 Task: Create a due date automation trigger when advanced on, 2 days after a card is due add fields with custom field "Resume" set to a date in this week at 11:00 AM.
Action: Mouse moved to (1021, 140)
Screenshot: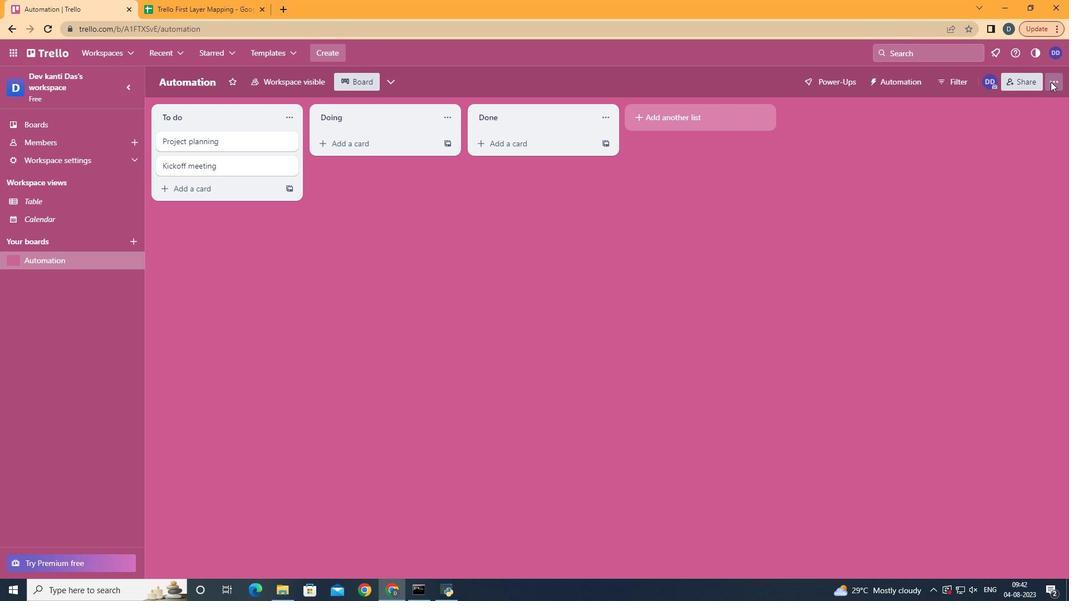 
Action: Mouse pressed left at (1021, 140)
Screenshot: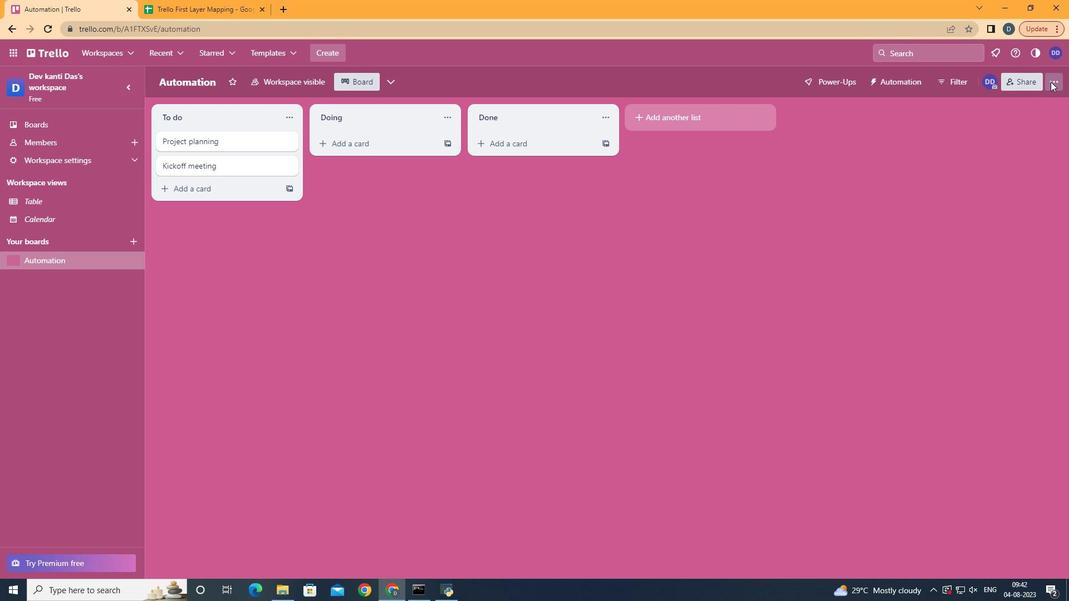 
Action: Mouse moved to (943, 270)
Screenshot: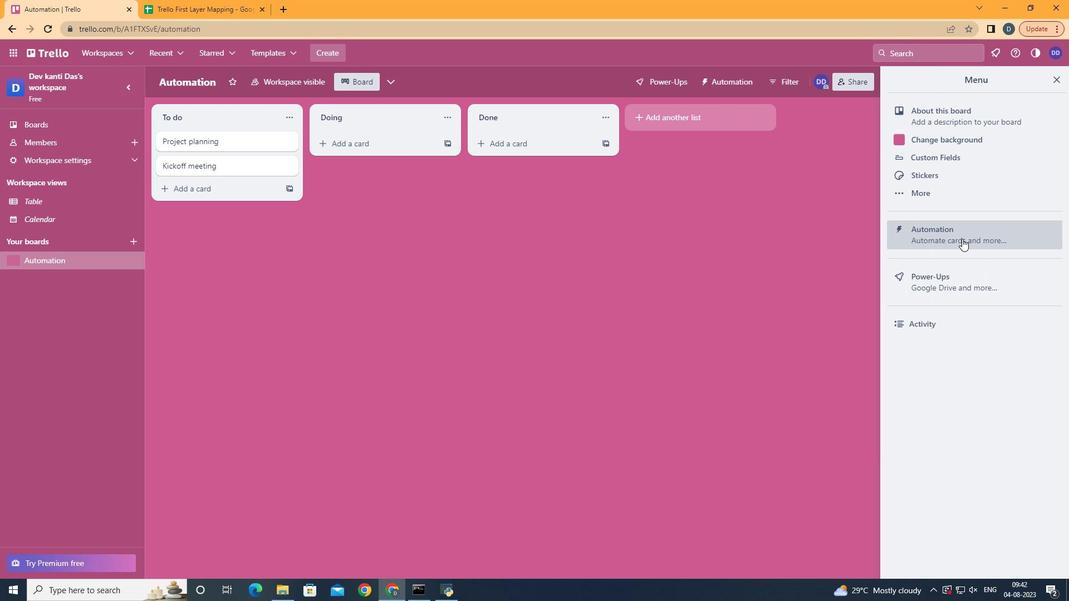 
Action: Mouse pressed left at (943, 270)
Screenshot: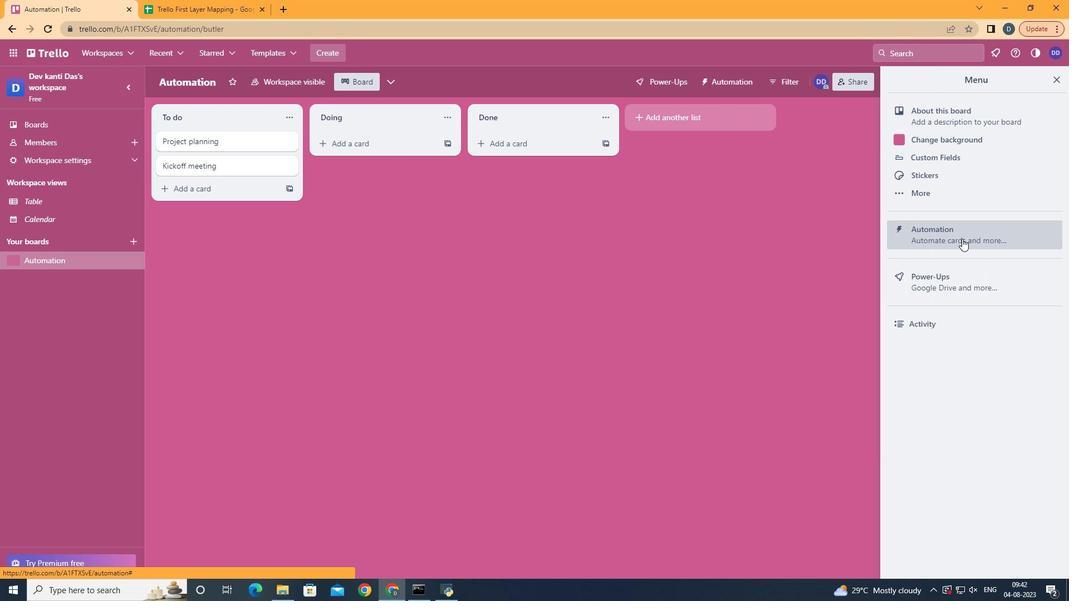 
Action: Mouse moved to (271, 257)
Screenshot: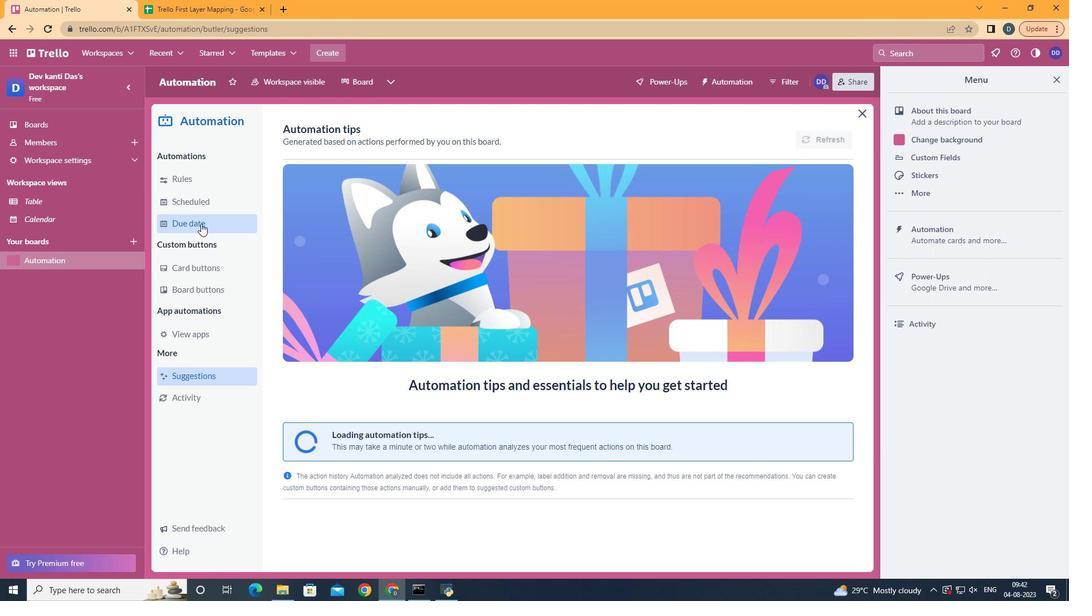 
Action: Mouse pressed left at (271, 257)
Screenshot: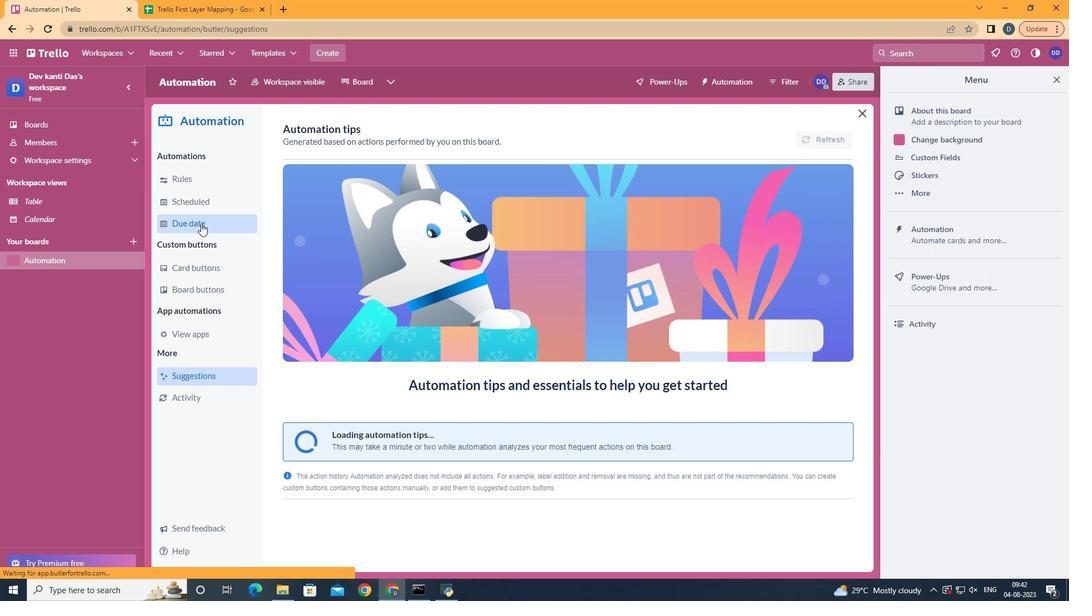 
Action: Mouse moved to (785, 179)
Screenshot: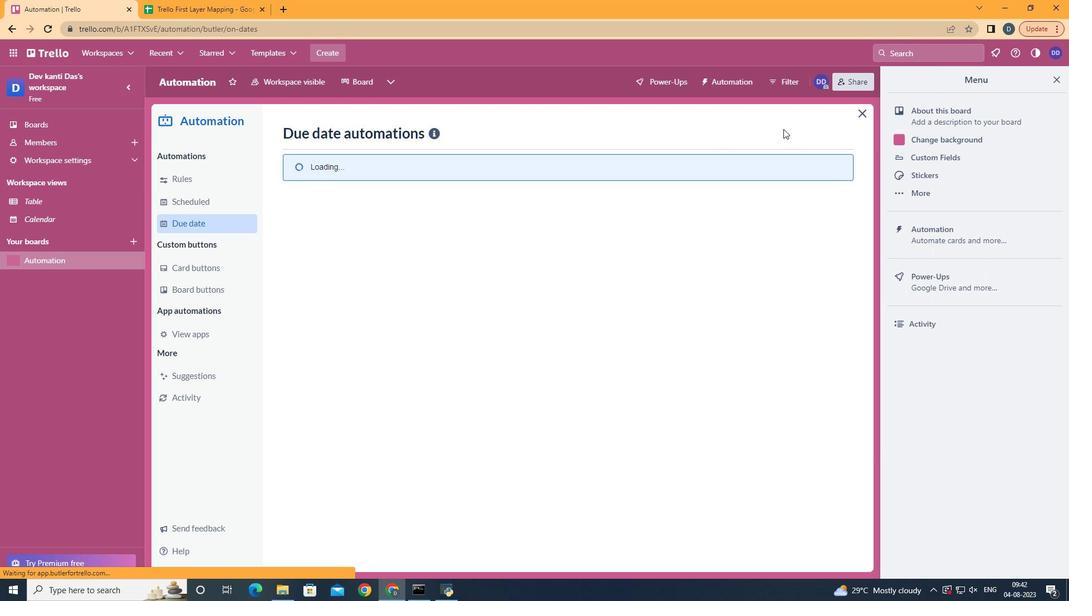 
Action: Mouse pressed left at (785, 179)
Screenshot: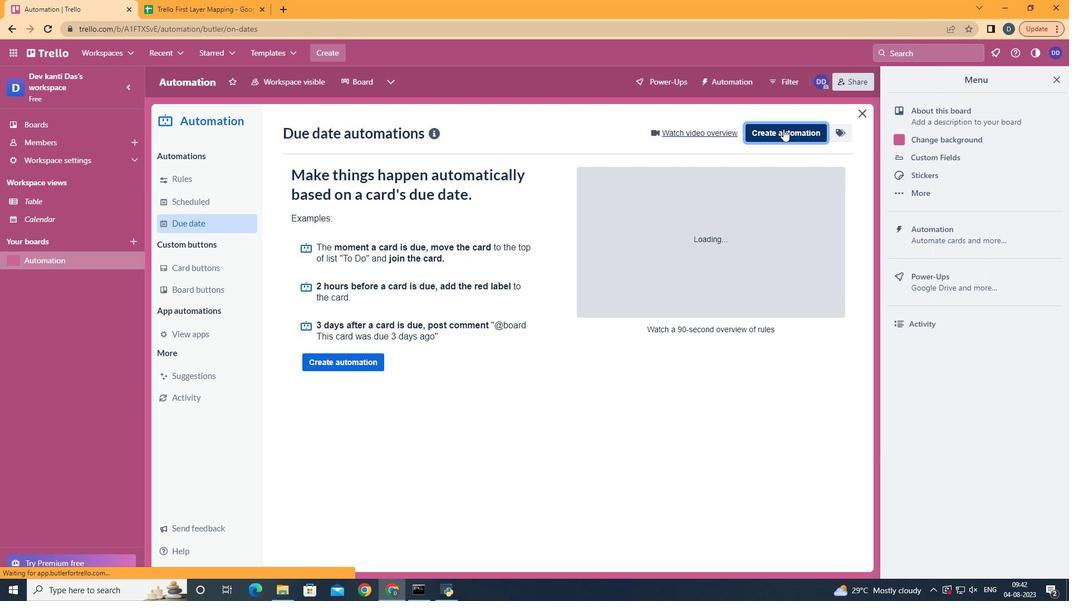 
Action: Mouse moved to (636, 265)
Screenshot: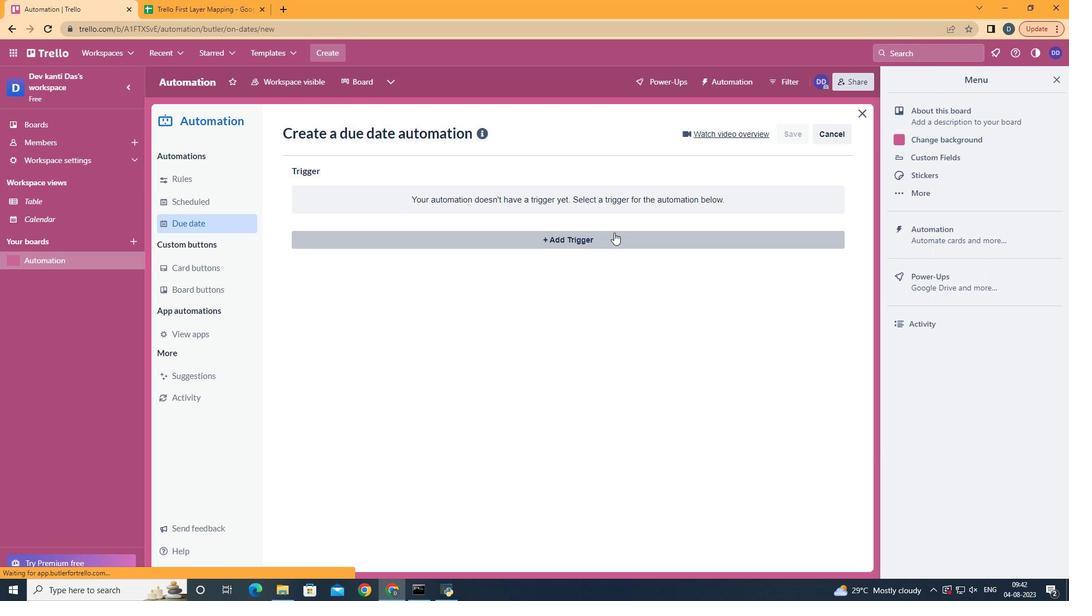
Action: Mouse pressed left at (636, 265)
Screenshot: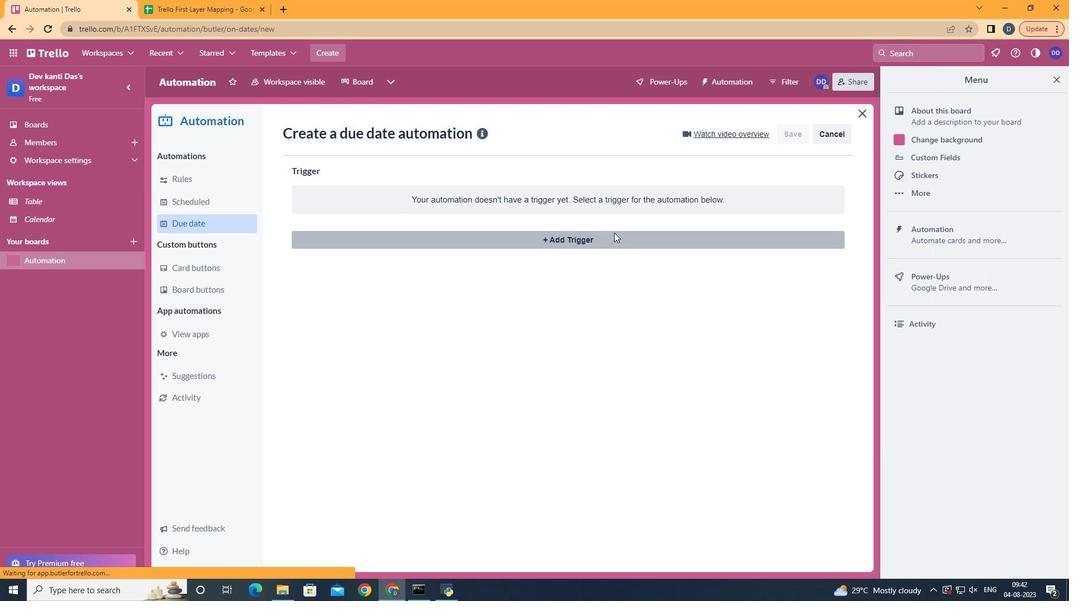 
Action: Mouse moved to (413, 425)
Screenshot: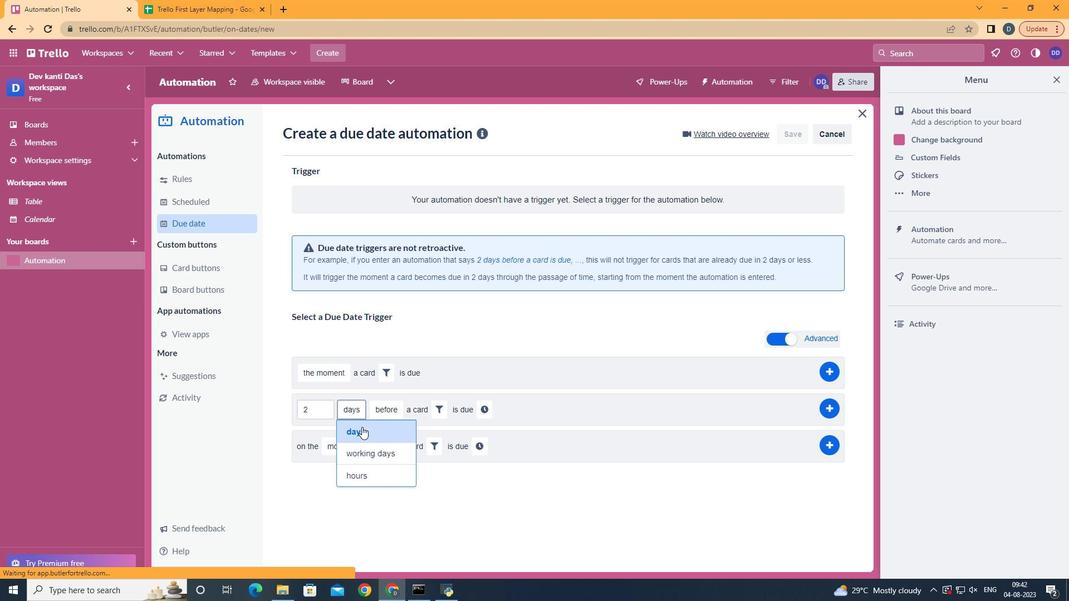 
Action: Mouse pressed left at (413, 425)
Screenshot: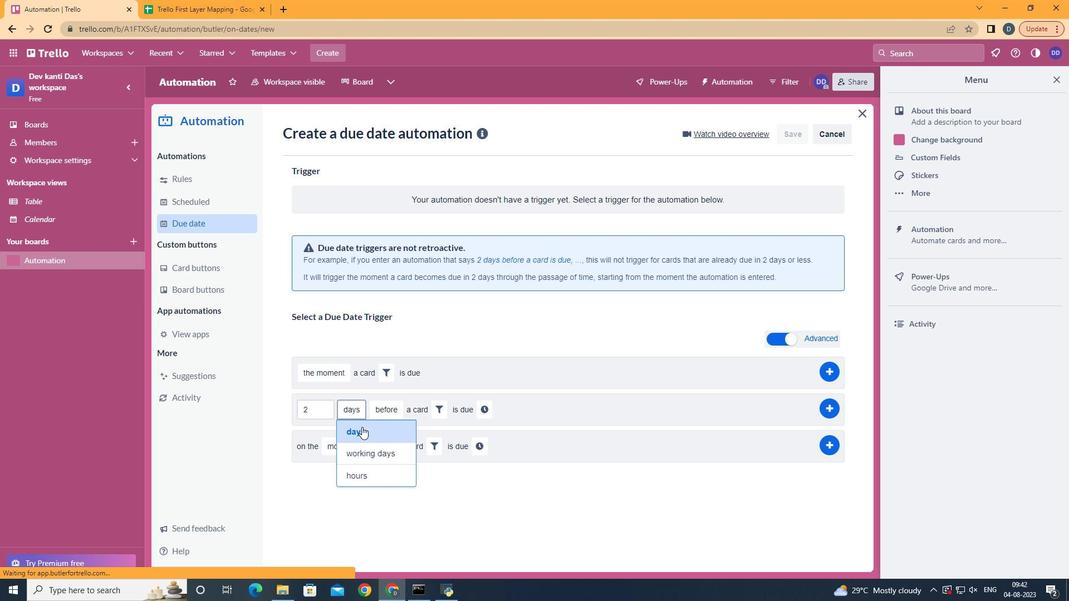 
Action: Mouse moved to (448, 454)
Screenshot: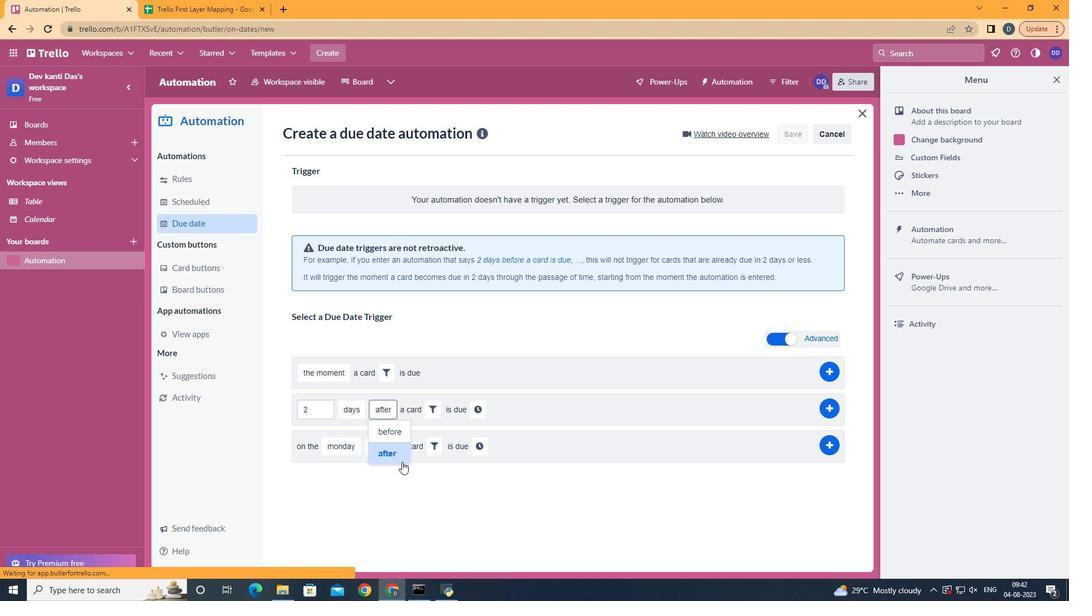 
Action: Mouse pressed left at (448, 454)
Screenshot: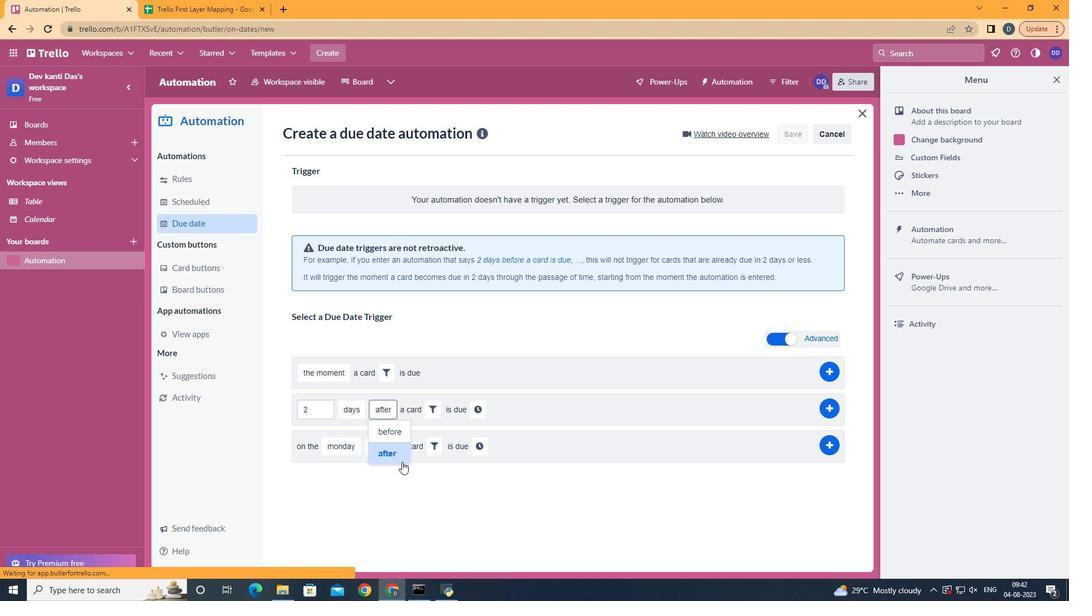 
Action: Mouse moved to (473, 406)
Screenshot: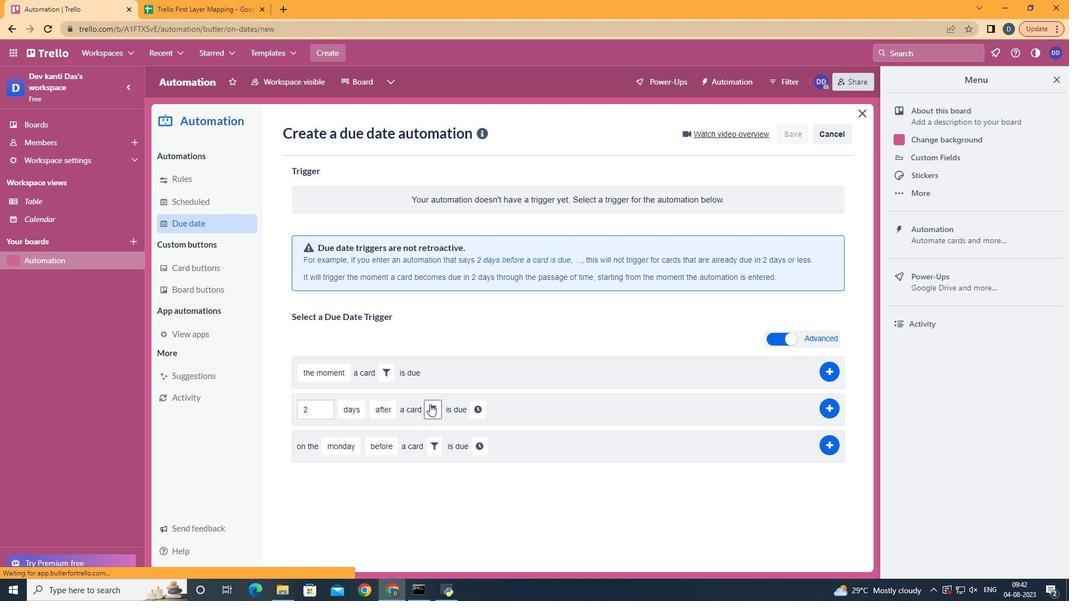 
Action: Mouse pressed left at (473, 406)
Screenshot: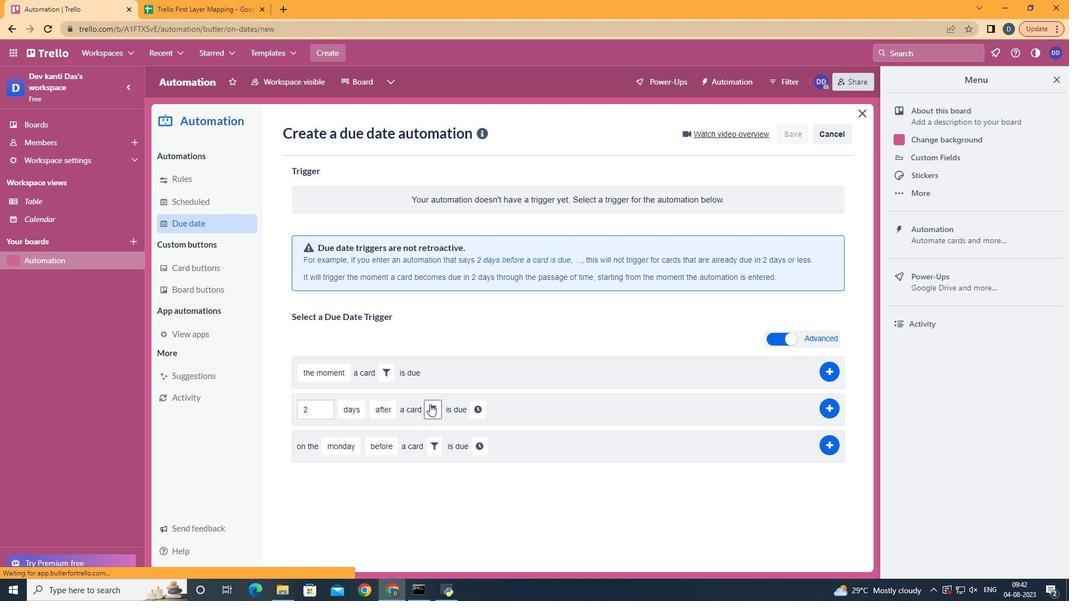 
Action: Mouse moved to (642, 444)
Screenshot: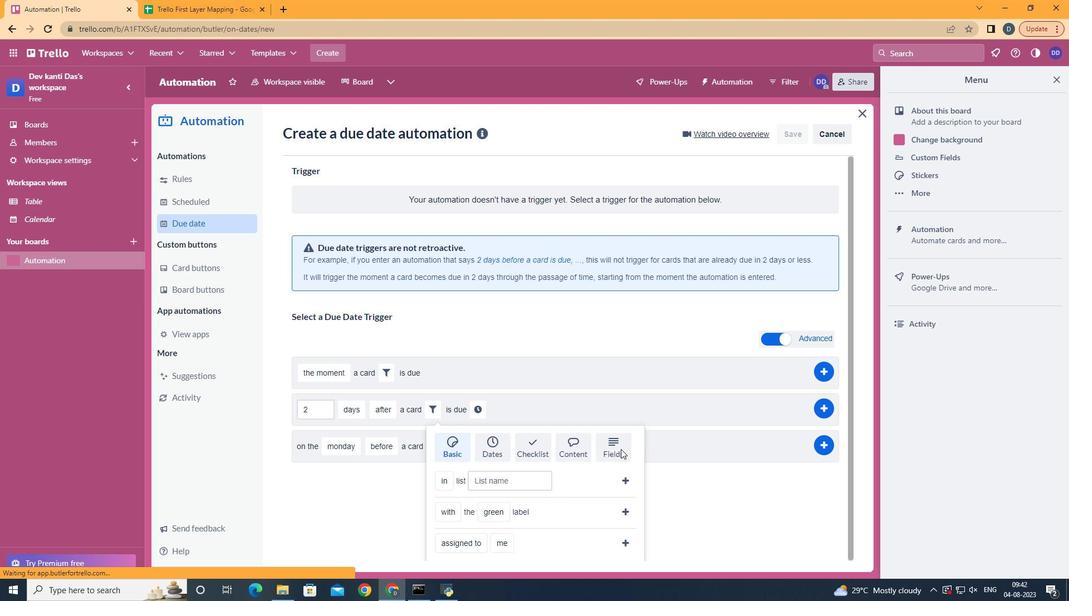 
Action: Mouse pressed left at (642, 444)
Screenshot: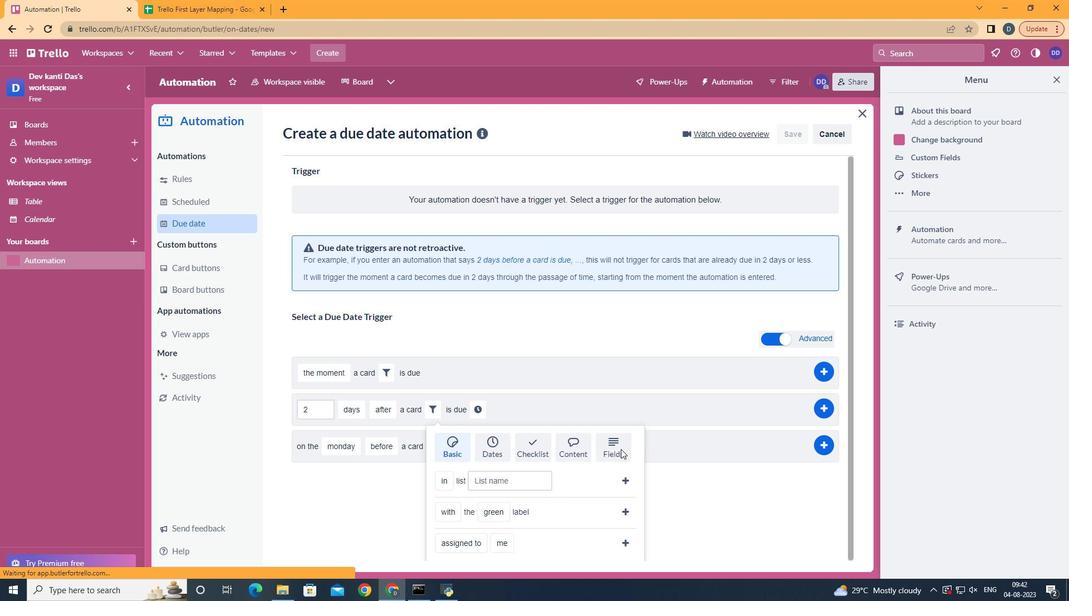 
Action: Mouse moved to (642, 443)
Screenshot: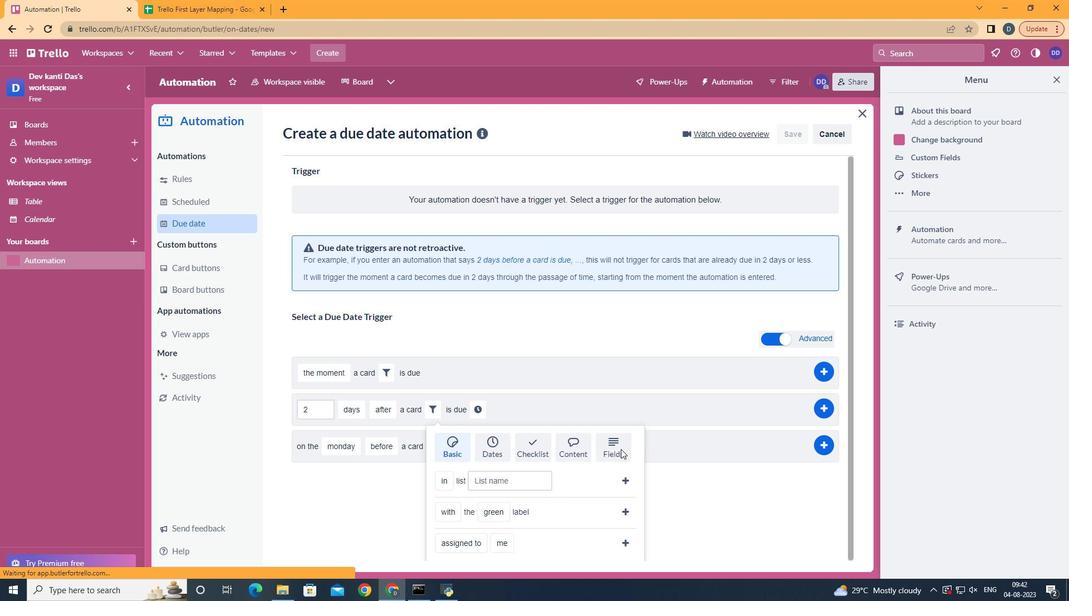 
Action: Mouse scrolled (642, 443) with delta (0, 0)
Screenshot: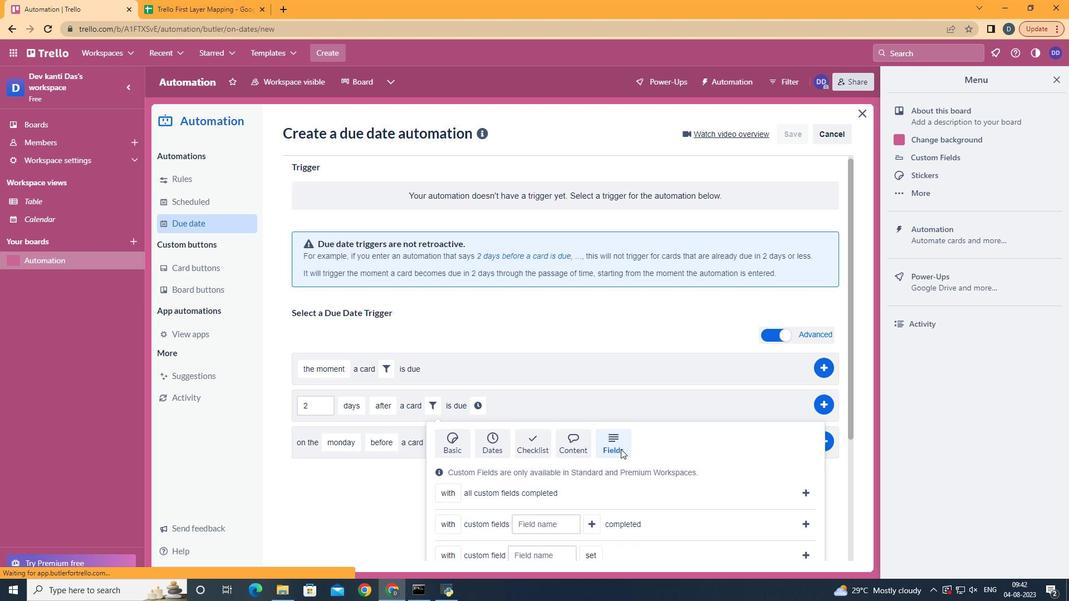 
Action: Mouse scrolled (642, 443) with delta (0, 0)
Screenshot: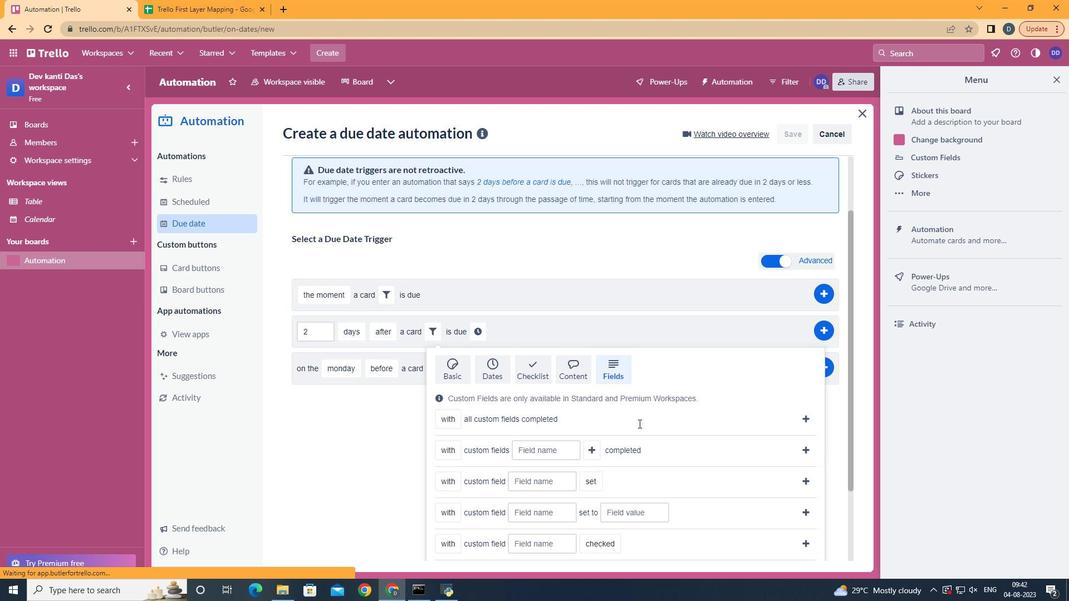 
Action: Mouse scrolled (642, 443) with delta (0, 0)
Screenshot: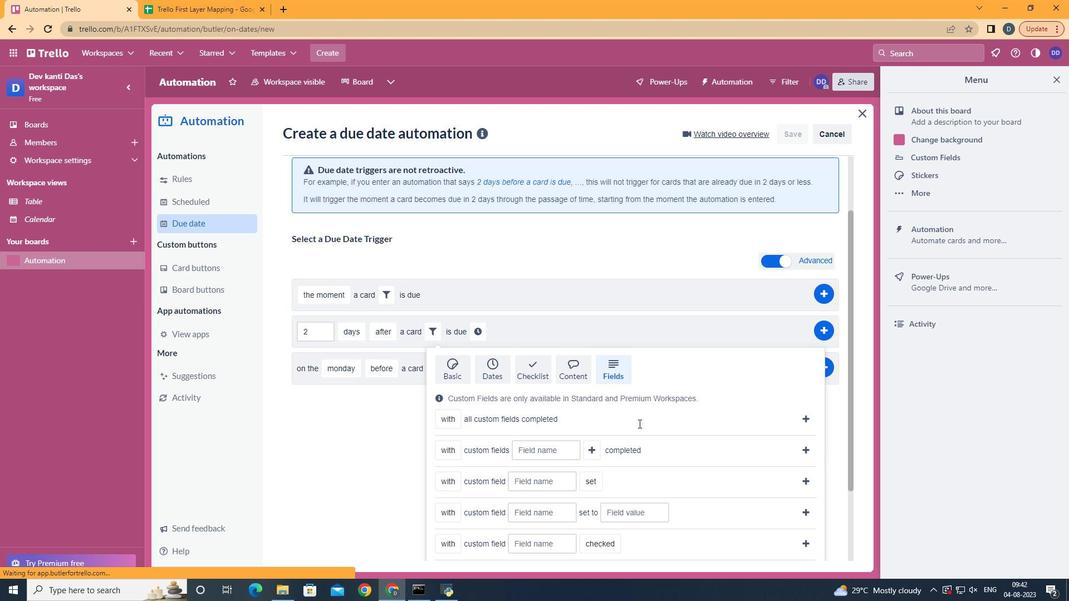 
Action: Mouse scrolled (642, 443) with delta (0, 0)
Screenshot: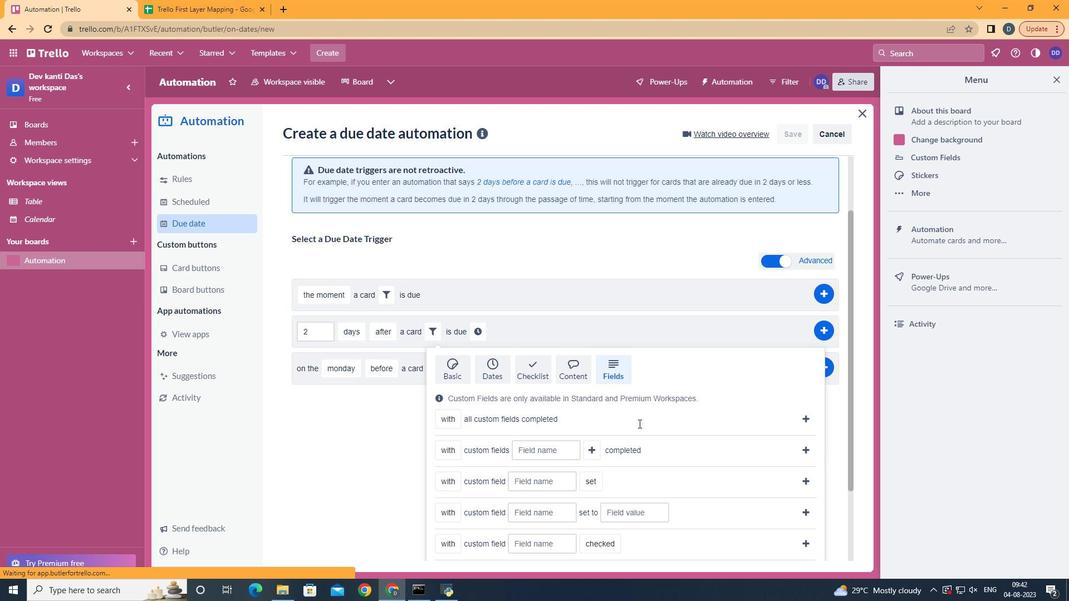 
Action: Mouse scrolled (642, 443) with delta (0, 0)
Screenshot: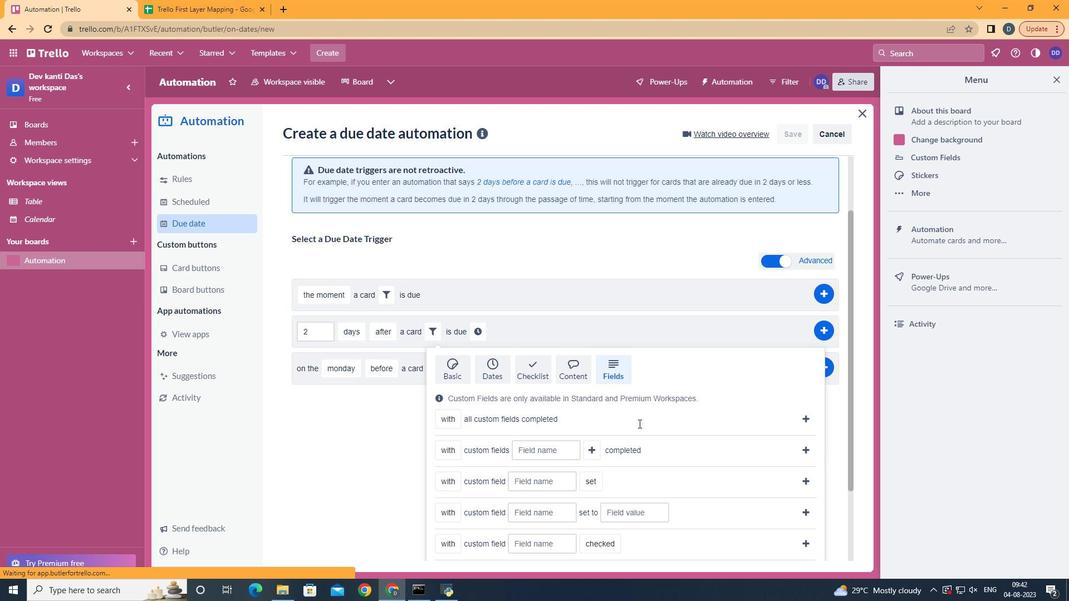 
Action: Mouse scrolled (642, 443) with delta (0, 0)
Screenshot: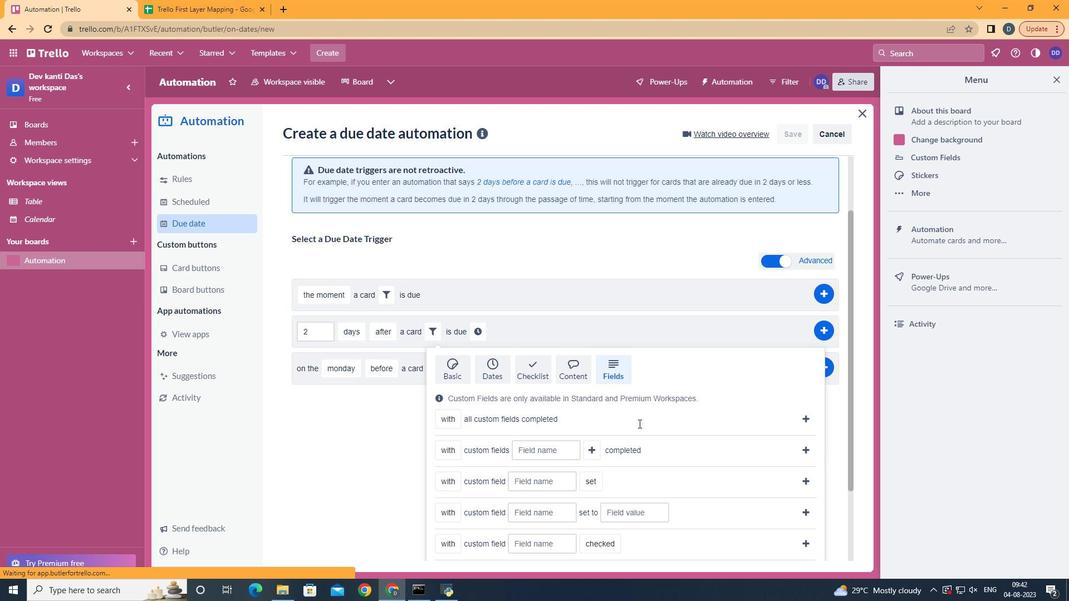 
Action: Mouse moved to (494, 503)
Screenshot: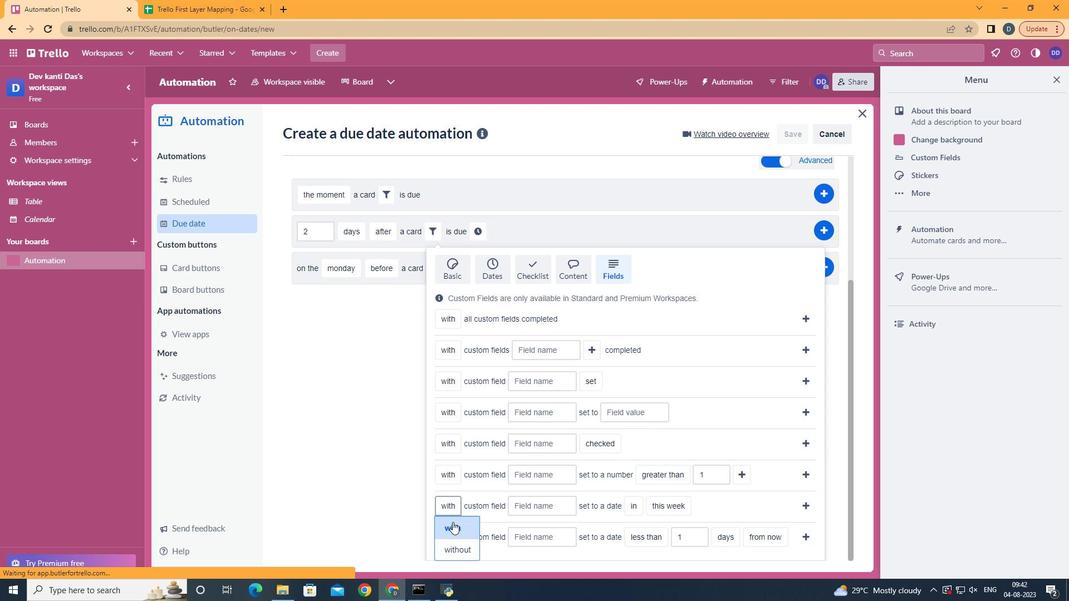
Action: Mouse pressed left at (494, 503)
Screenshot: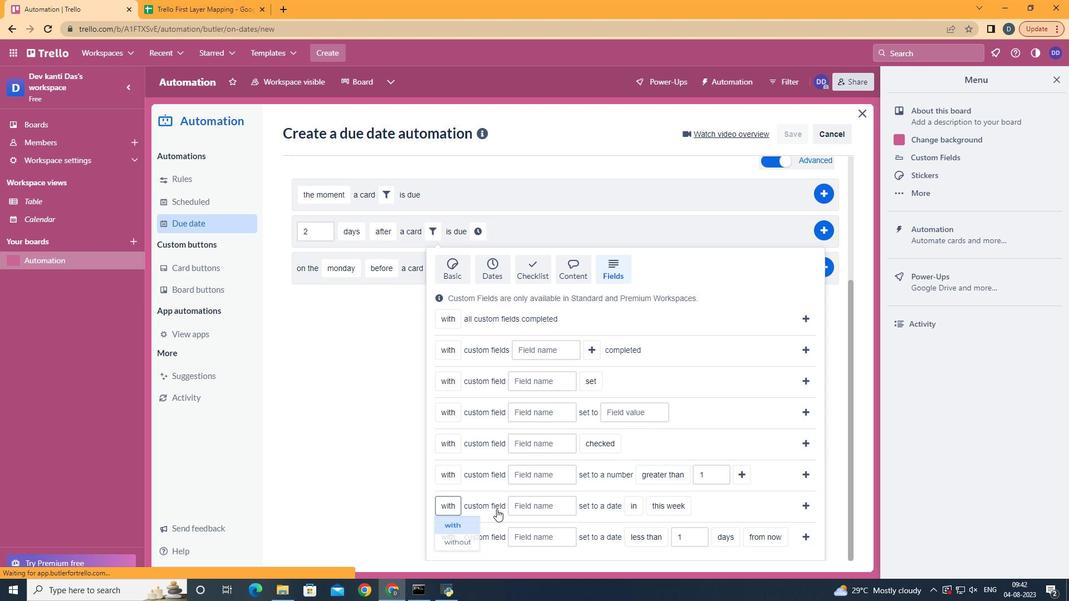 
Action: Mouse moved to (581, 483)
Screenshot: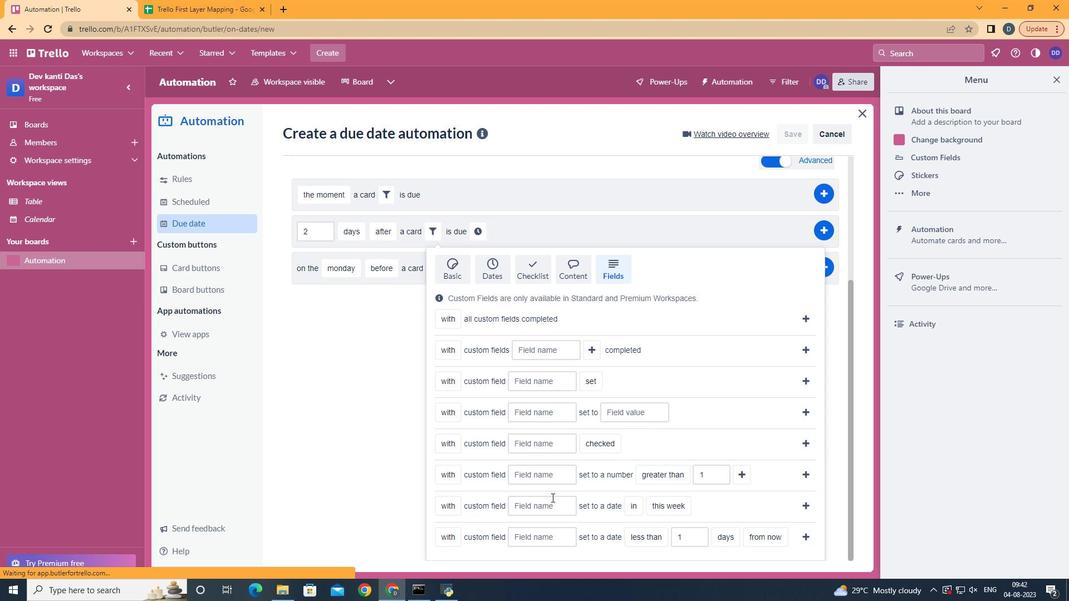 
Action: Mouse pressed left at (581, 483)
Screenshot: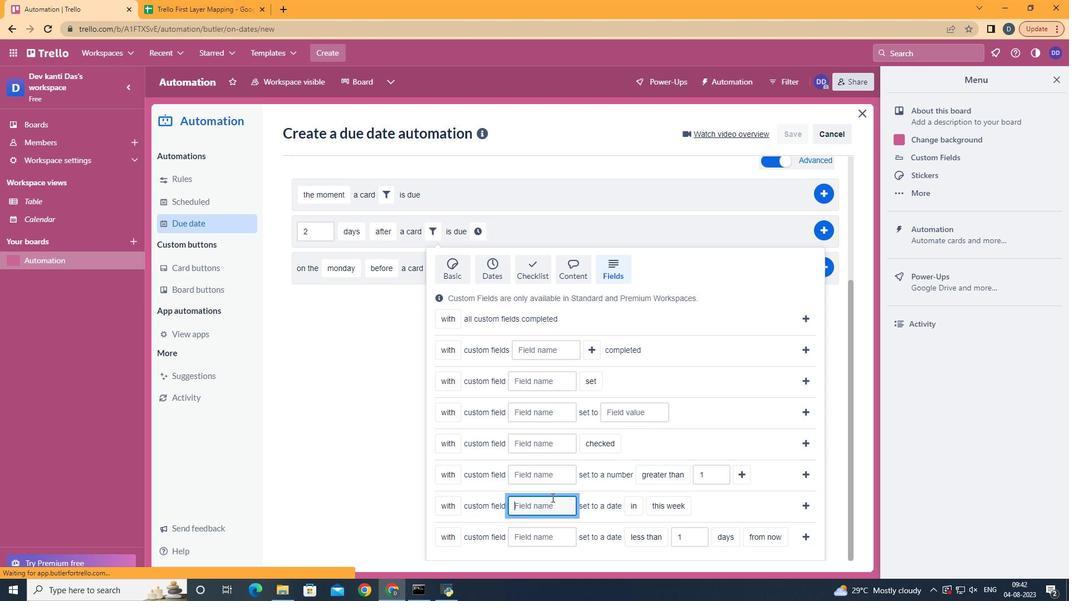 
Action: Key pressed <Key.shift>Resume
Screenshot: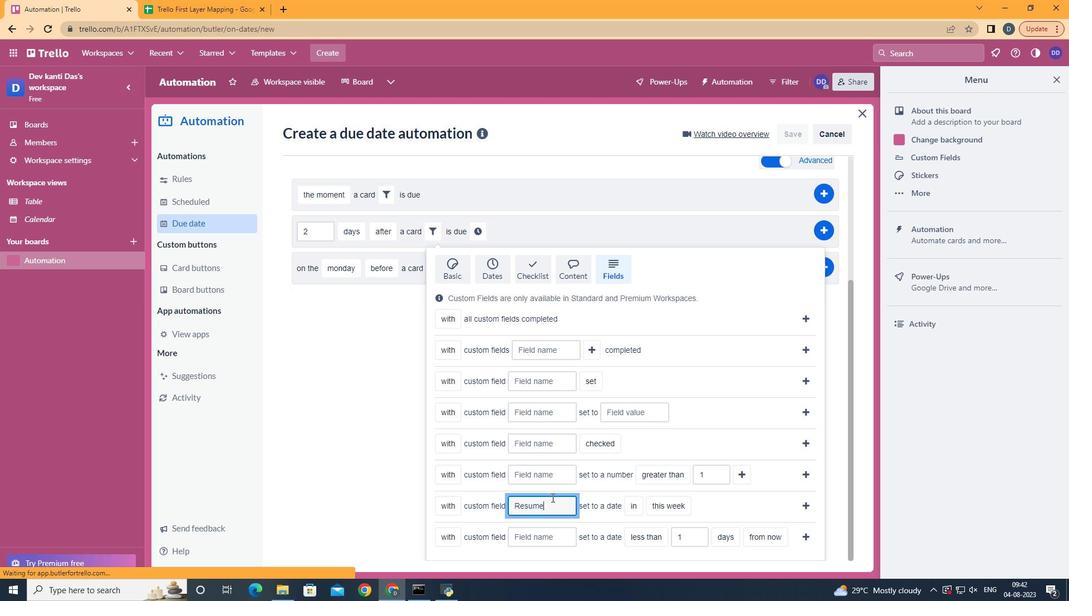 
Action: Mouse moved to (657, 509)
Screenshot: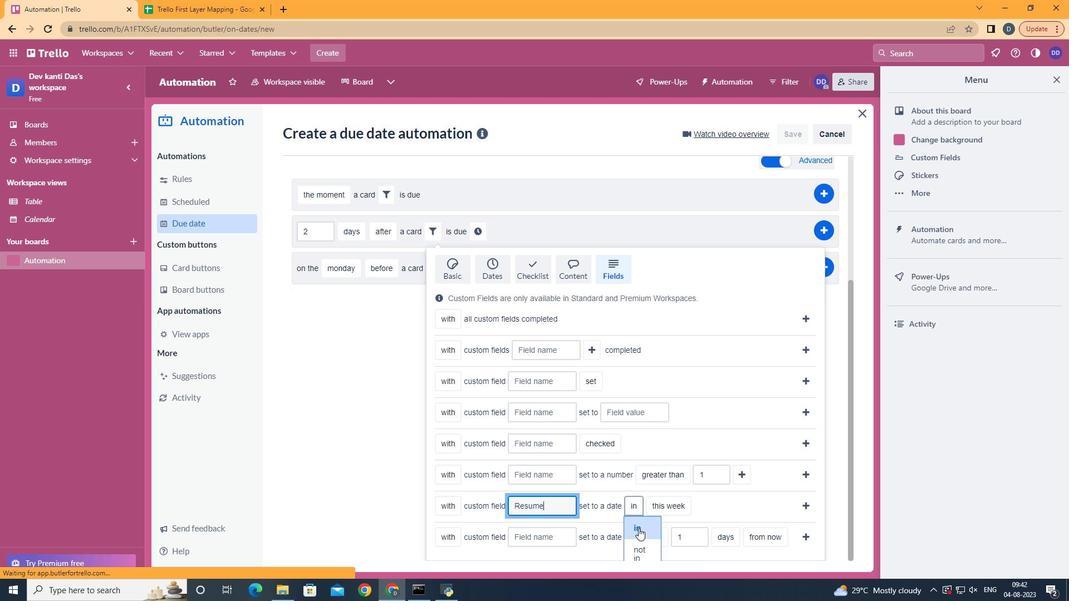 
Action: Mouse pressed left at (657, 509)
Screenshot: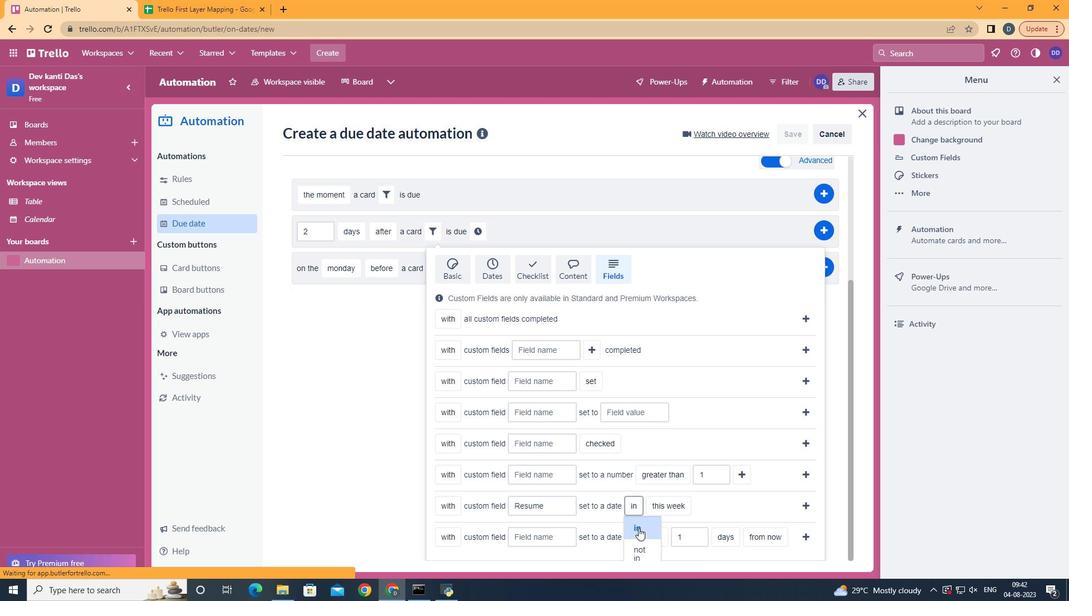 
Action: Mouse moved to (688, 511)
Screenshot: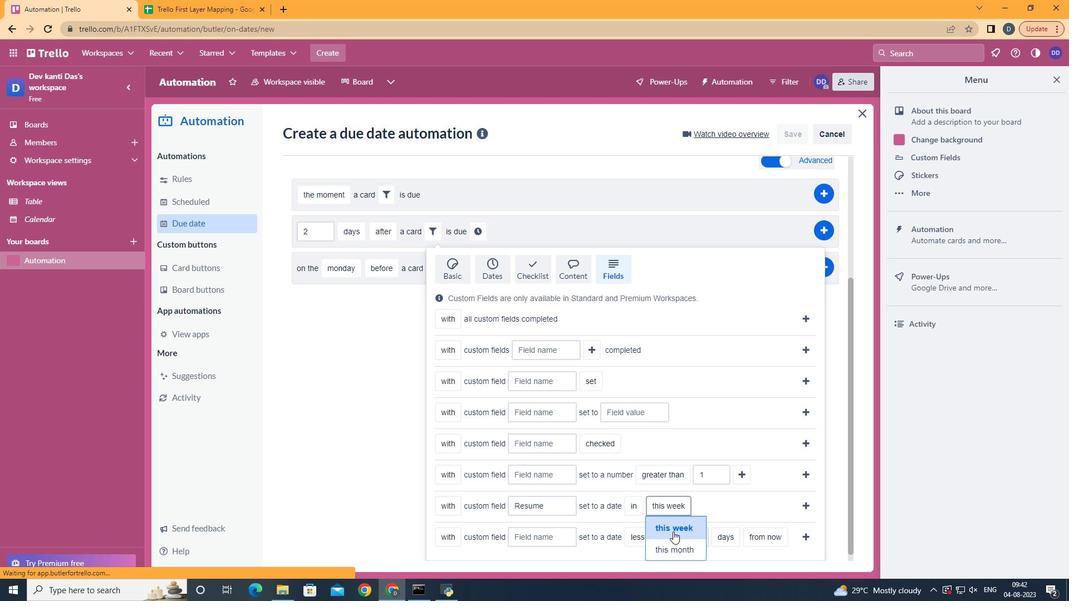 
Action: Mouse pressed left at (688, 511)
Screenshot: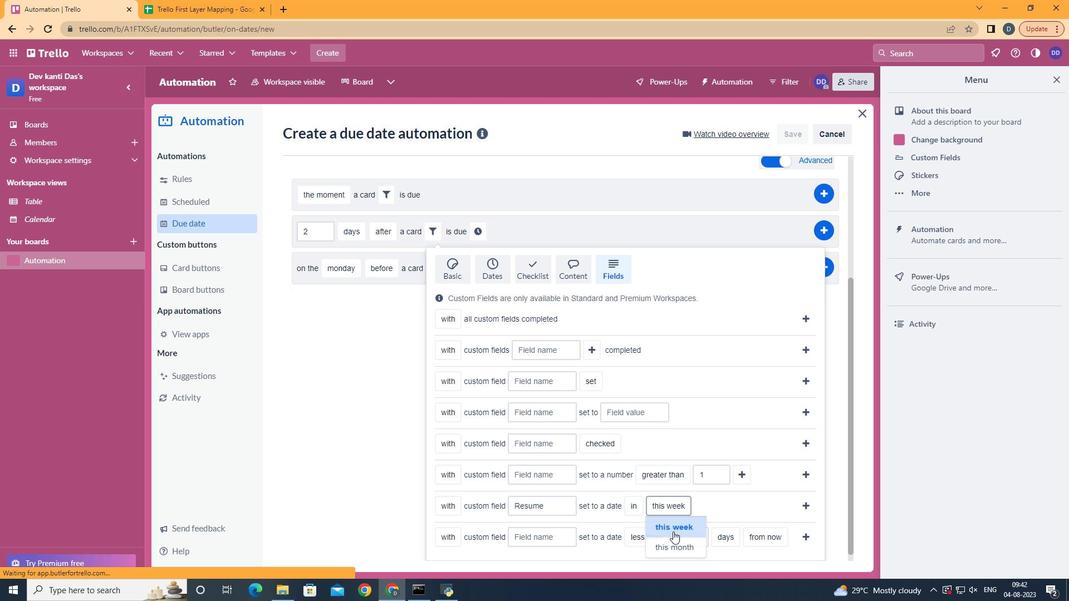 
Action: Mouse moved to (801, 494)
Screenshot: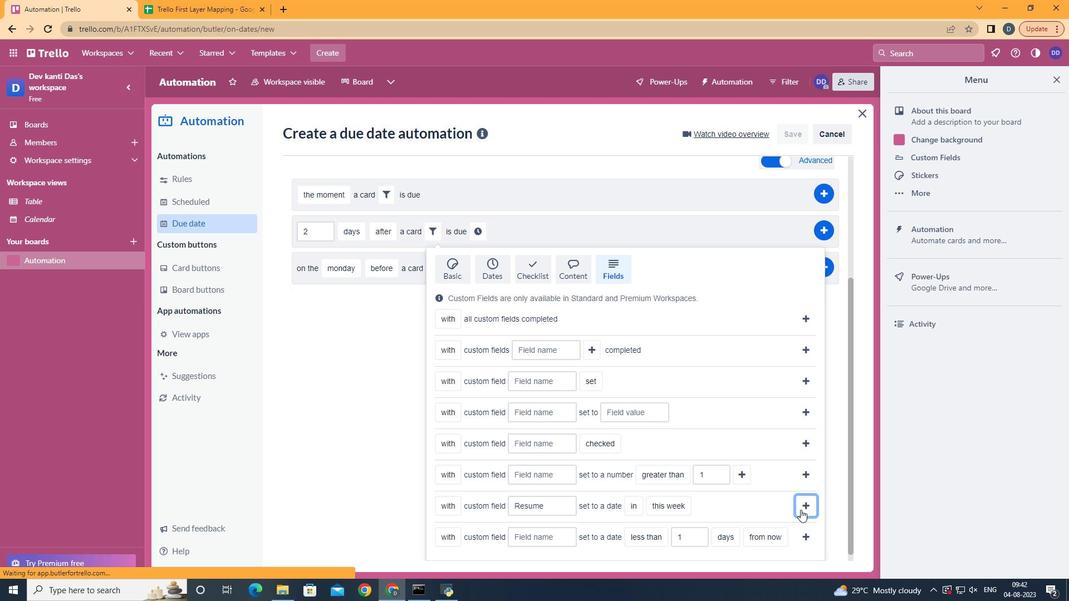 
Action: Mouse pressed left at (801, 494)
Screenshot: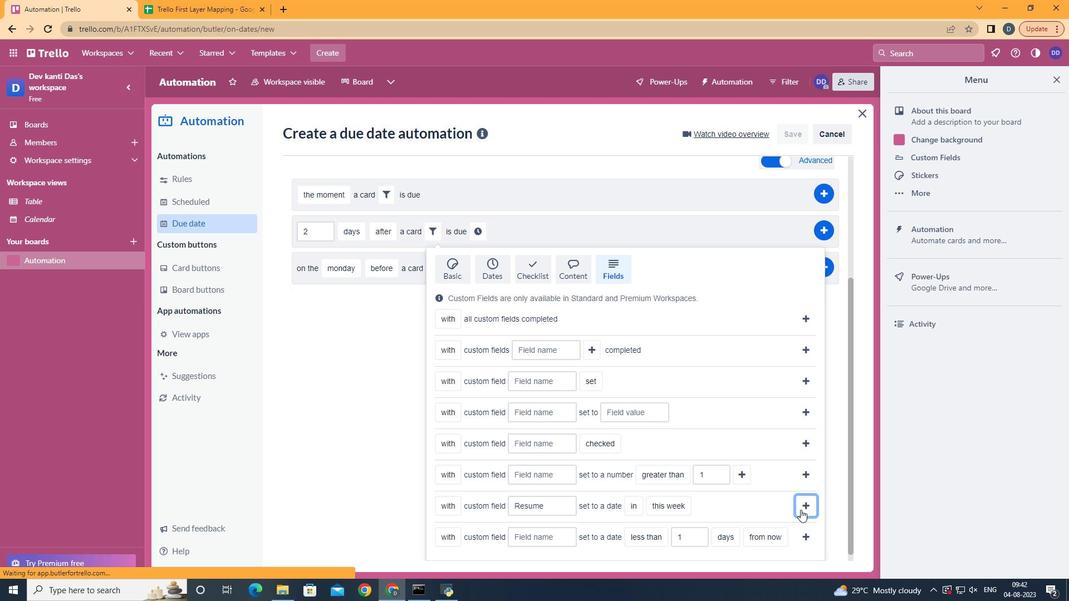 
Action: Mouse moved to (695, 412)
Screenshot: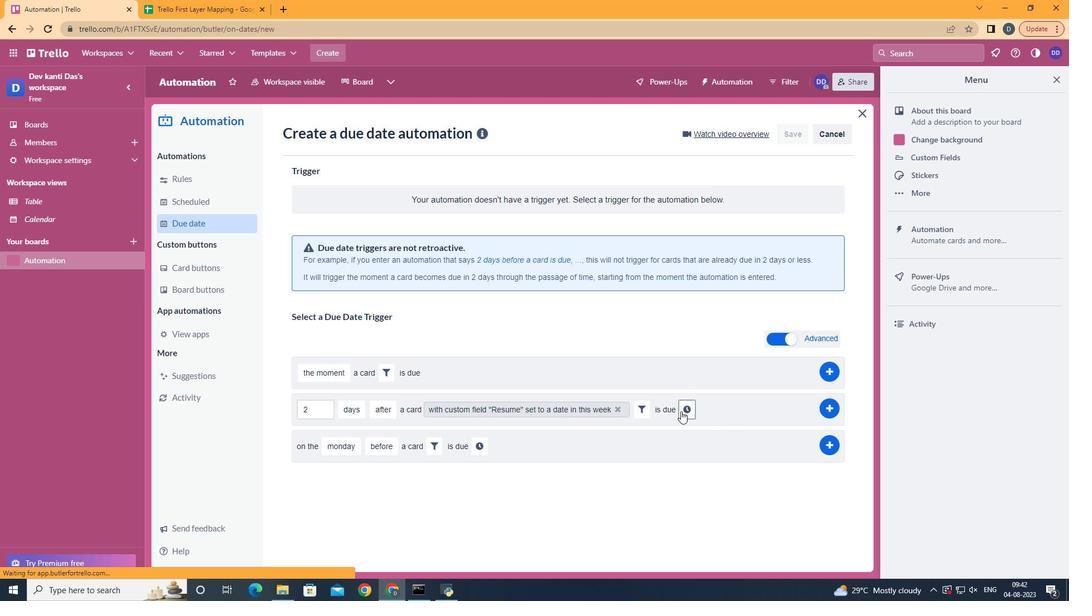 
Action: Mouse pressed left at (695, 412)
Screenshot: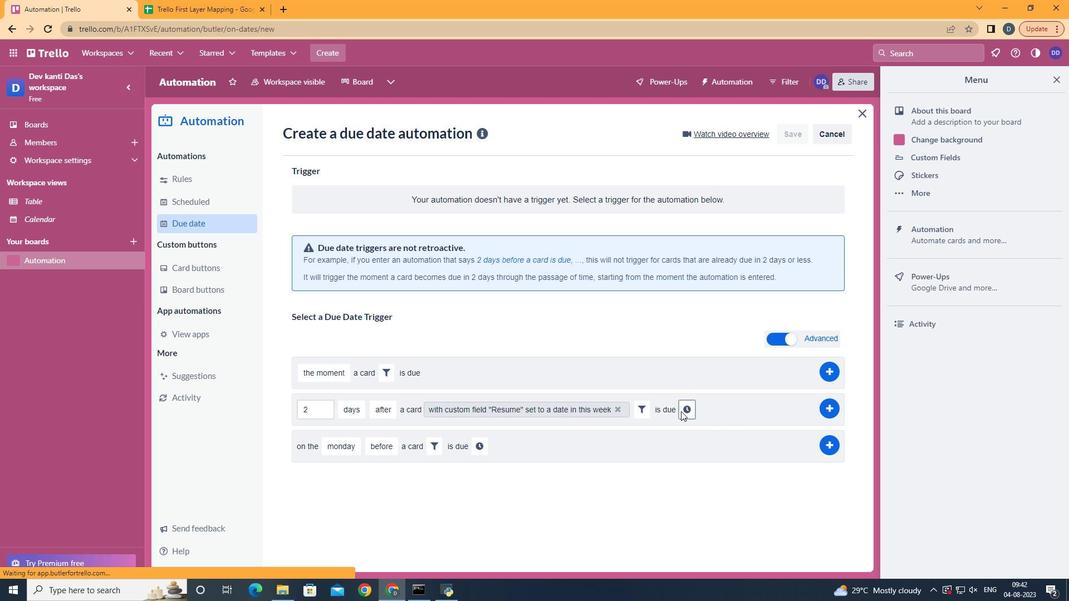 
Action: Mouse moved to (381, 435)
Screenshot: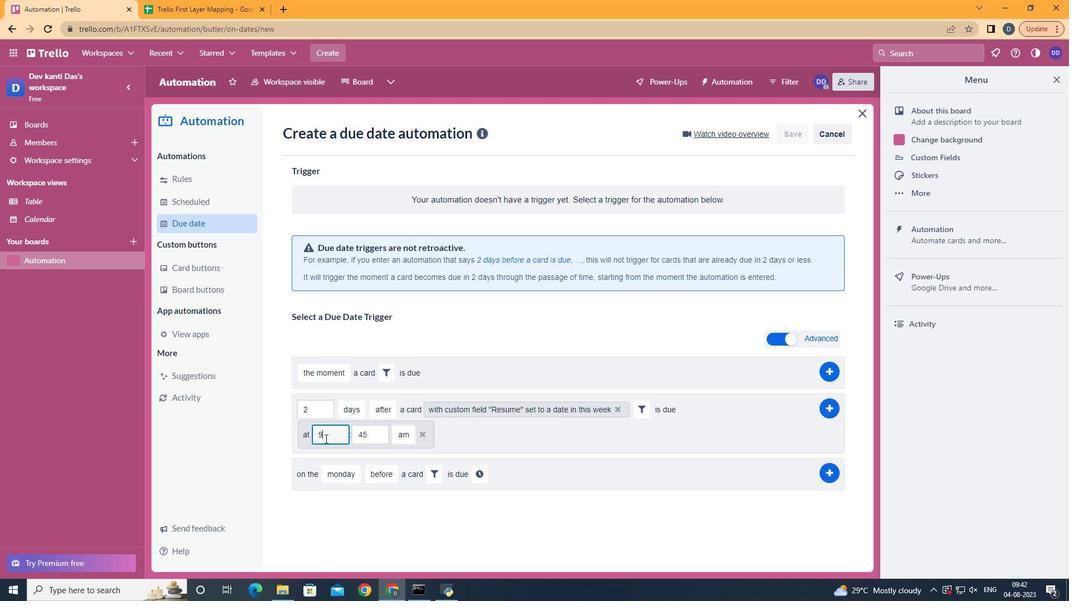 
Action: Mouse pressed left at (381, 435)
Screenshot: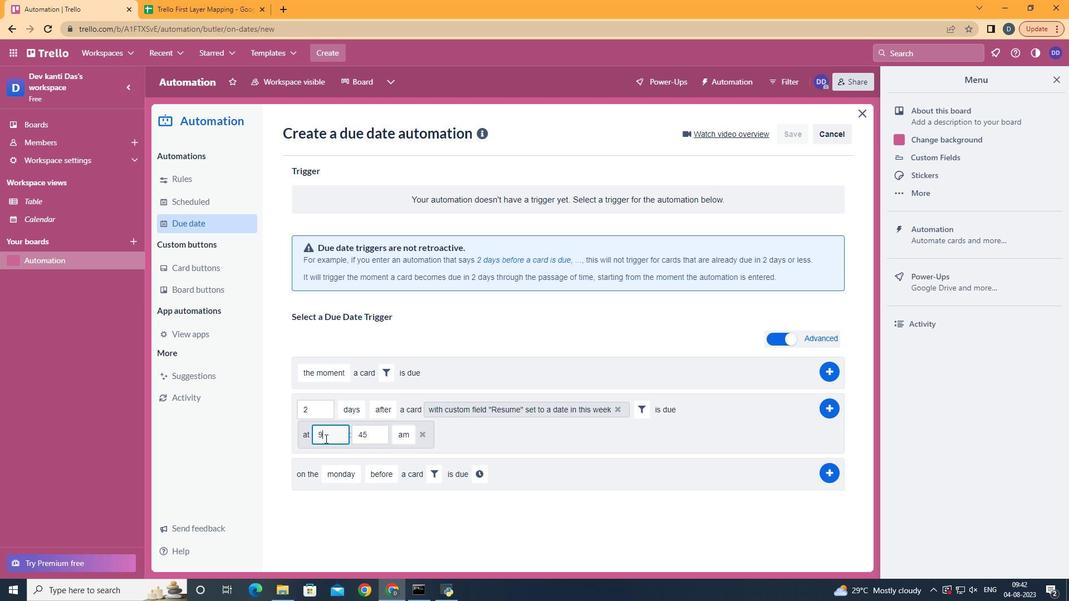 
Action: Key pressed <Key.backspace>11
Screenshot: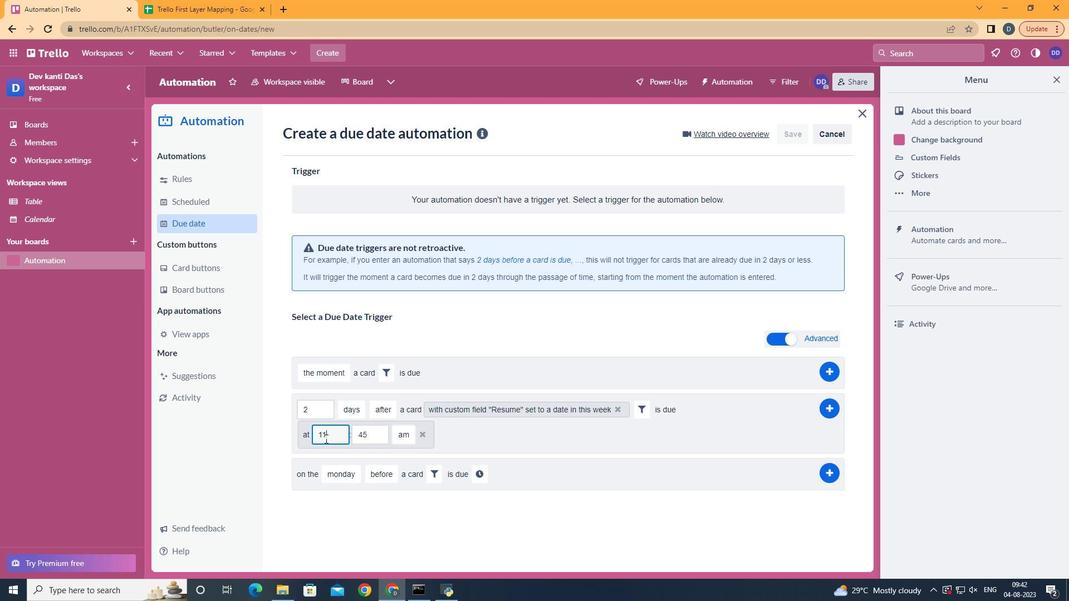 
Action: Mouse moved to (425, 430)
Screenshot: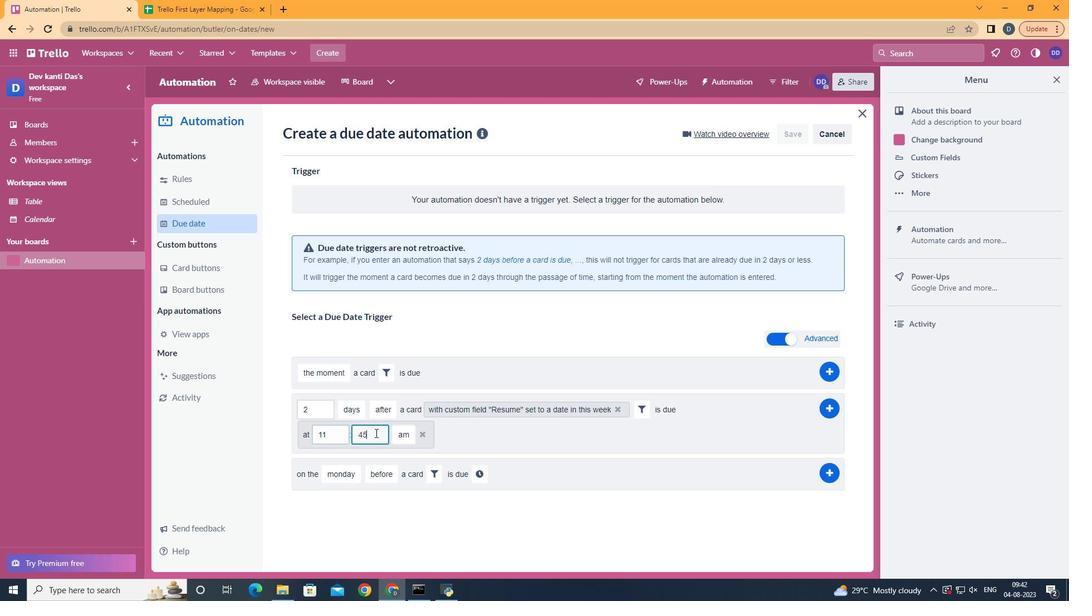 
Action: Mouse pressed left at (425, 430)
Screenshot: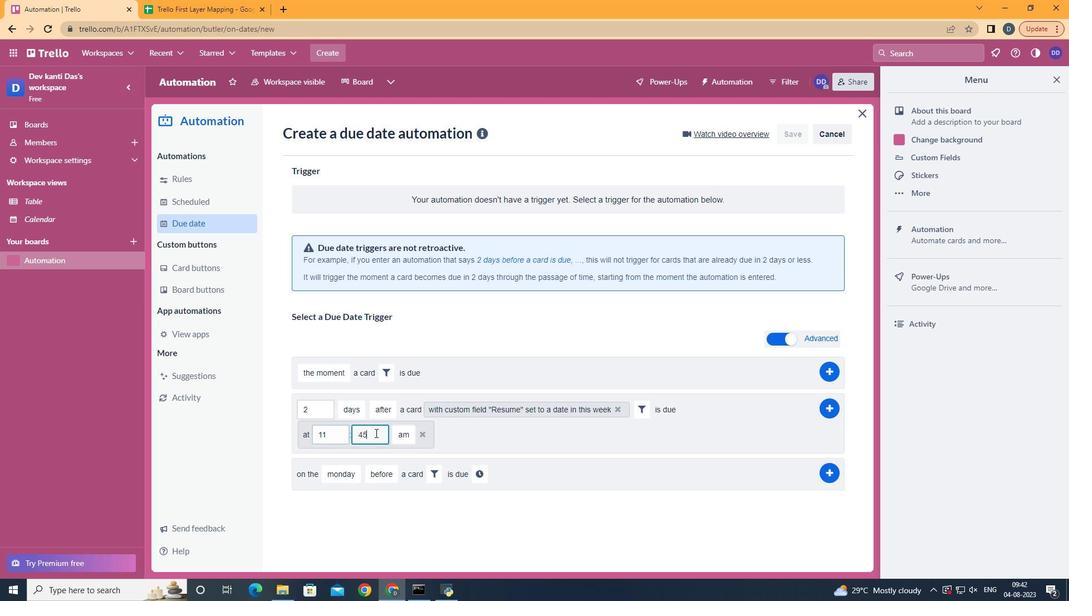 
Action: Key pressed <Key.backspace><Key.backspace>00
Screenshot: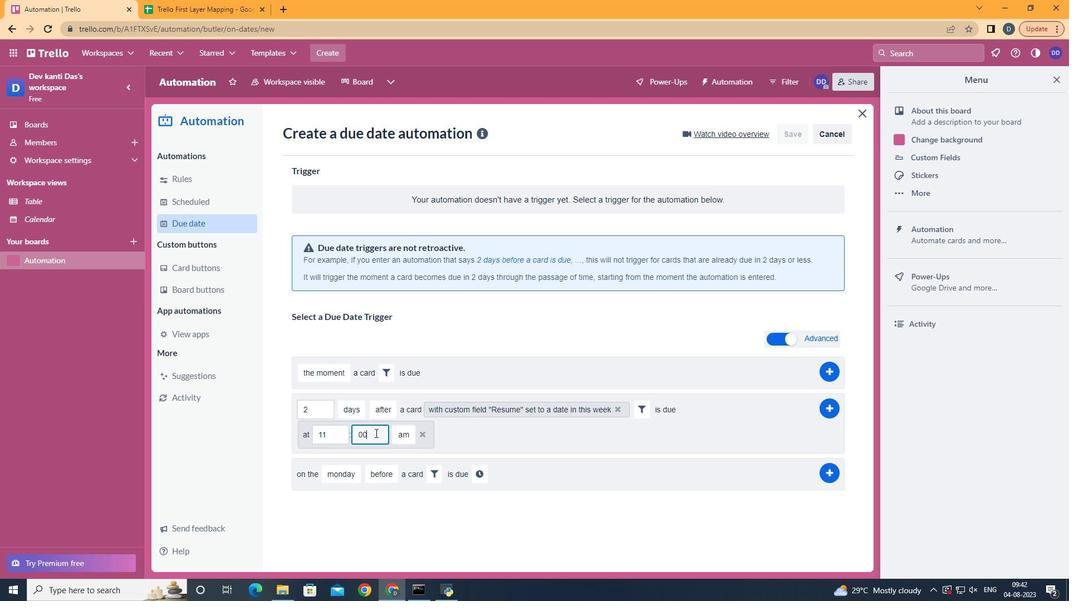 
Action: Mouse moved to (827, 408)
Screenshot: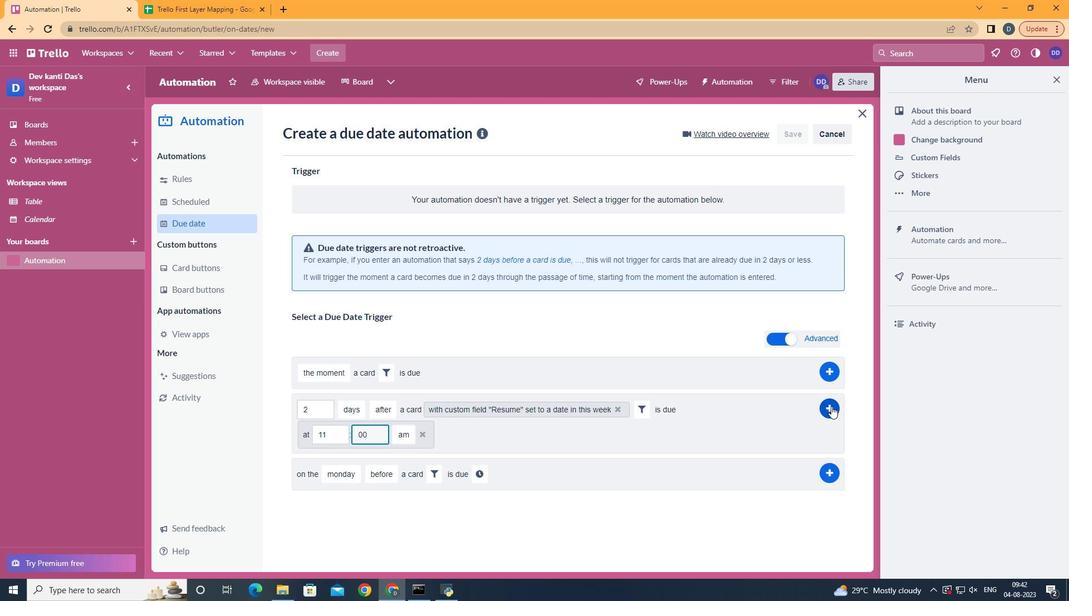 
Action: Mouse pressed left at (827, 408)
Screenshot: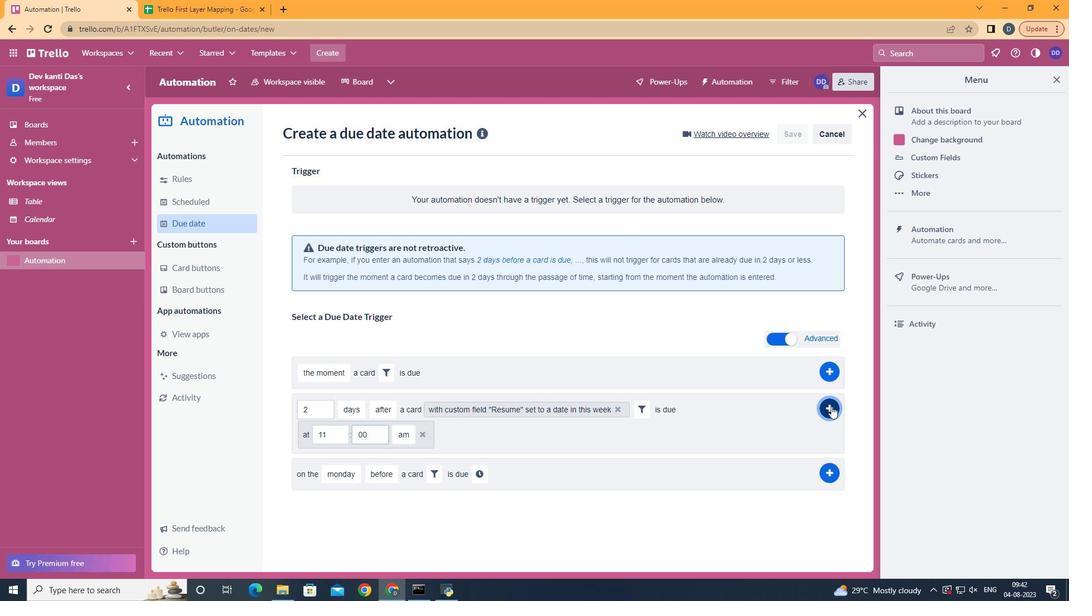 
Action: Mouse moved to (582, 378)
Screenshot: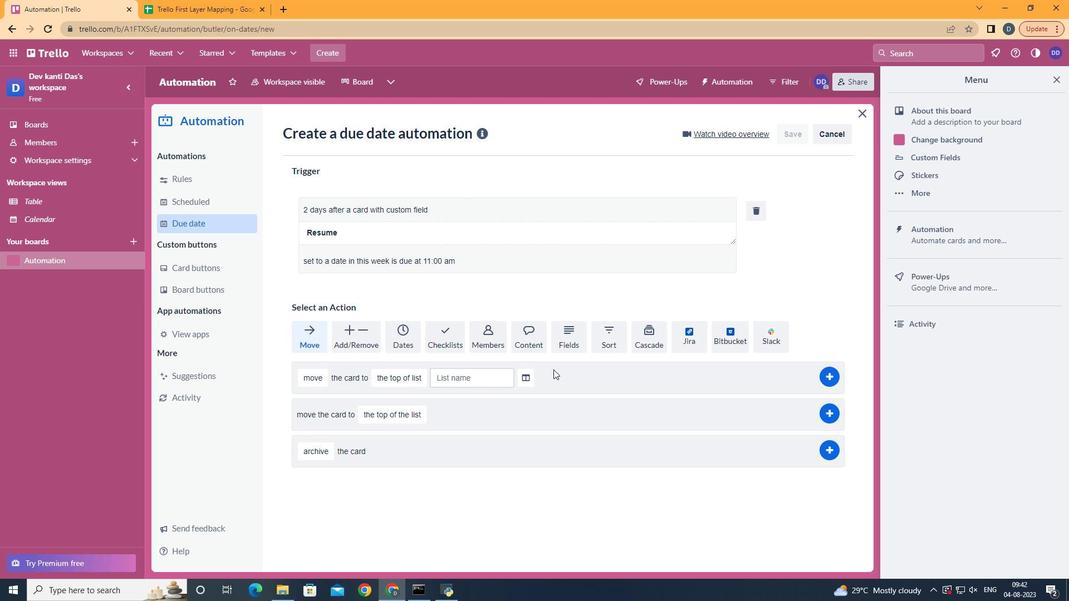 
